 Task: Select a random emoji from nature.
Action: Mouse moved to (543, 157)
Screenshot: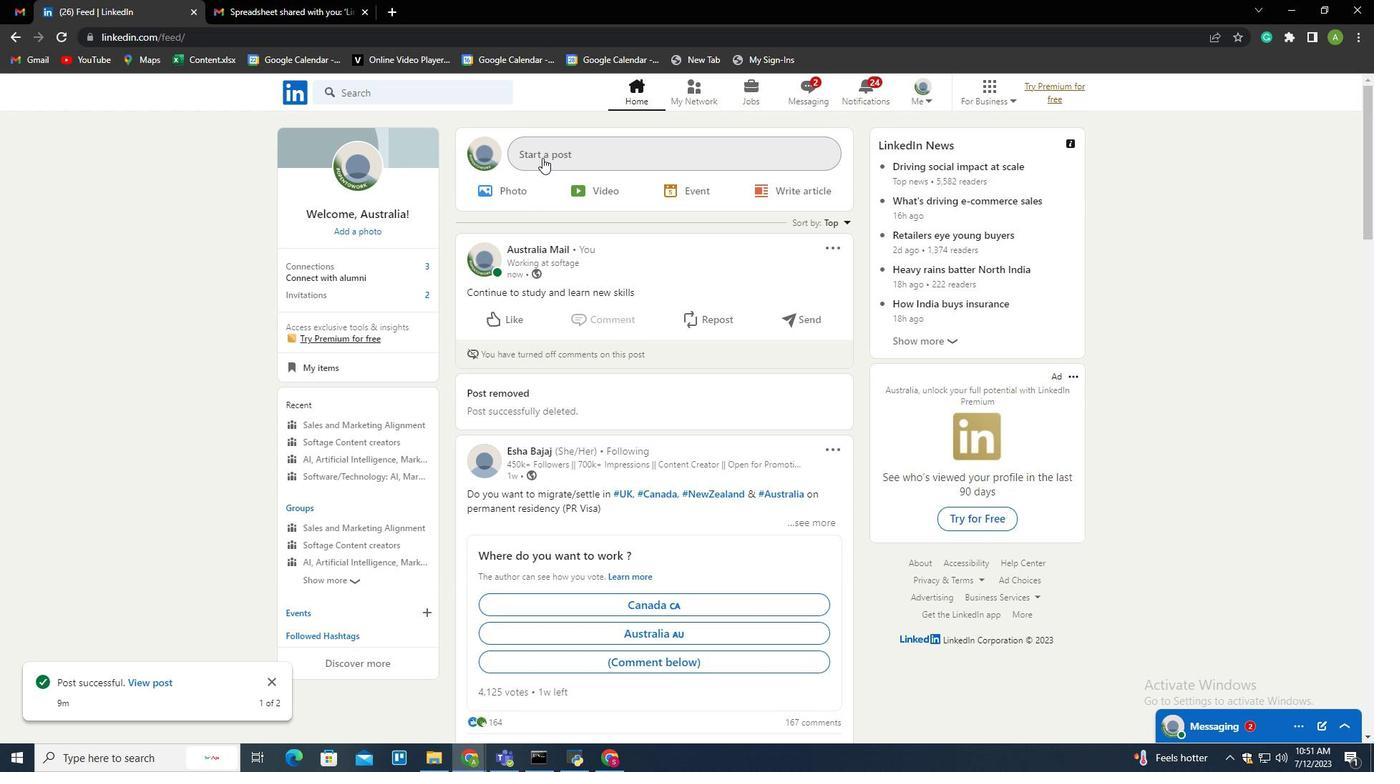 
Action: Mouse pressed left at (543, 157)
Screenshot: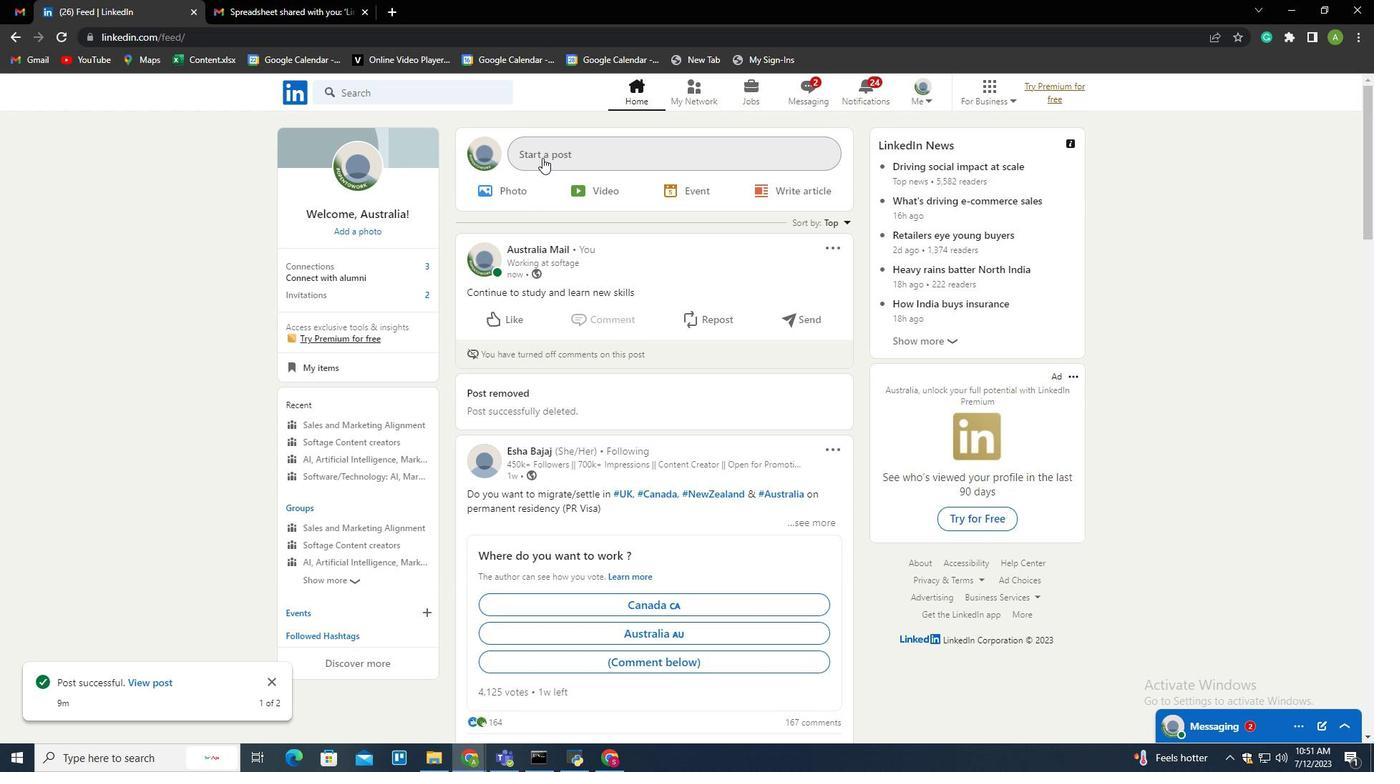 
Action: Mouse moved to (441, 375)
Screenshot: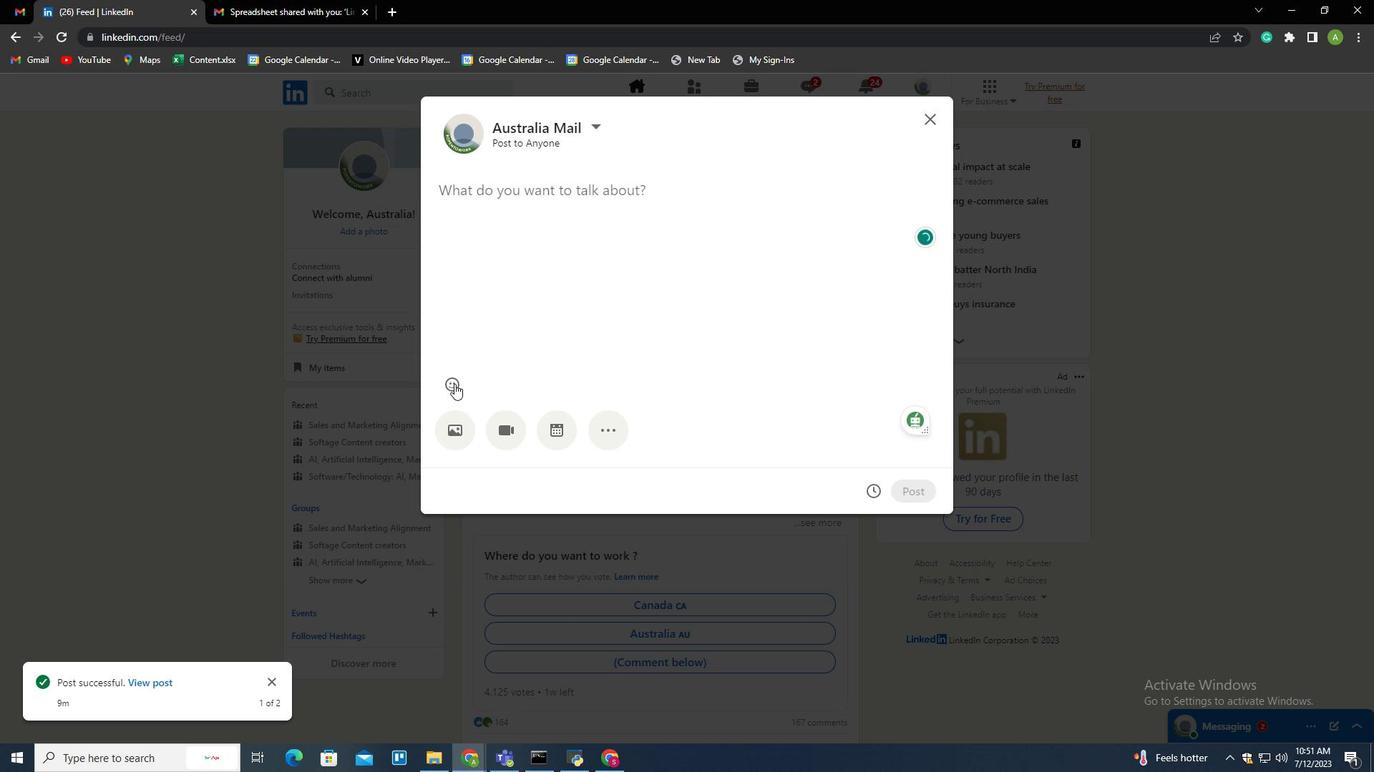 
Action: Mouse pressed left at (441, 375)
Screenshot: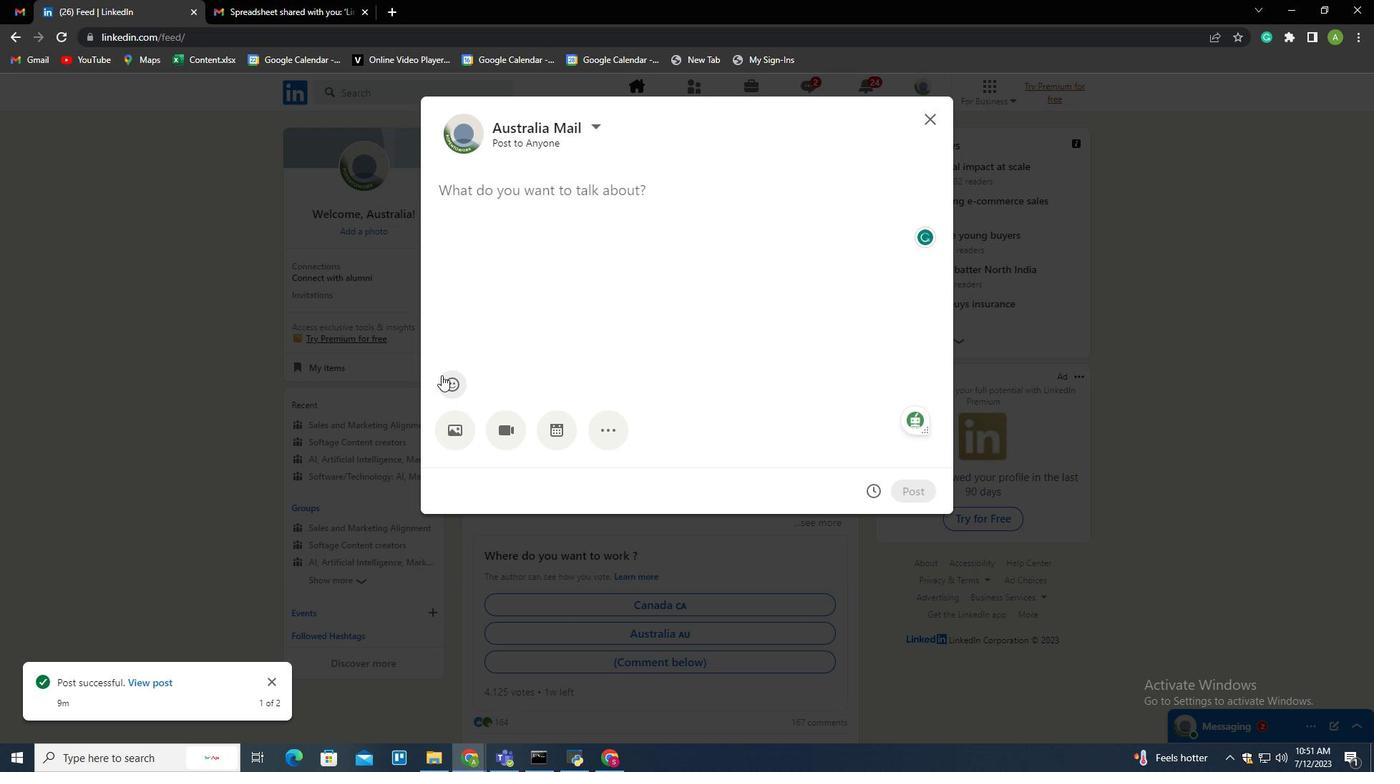 
Action: Mouse moved to (382, 460)
Screenshot: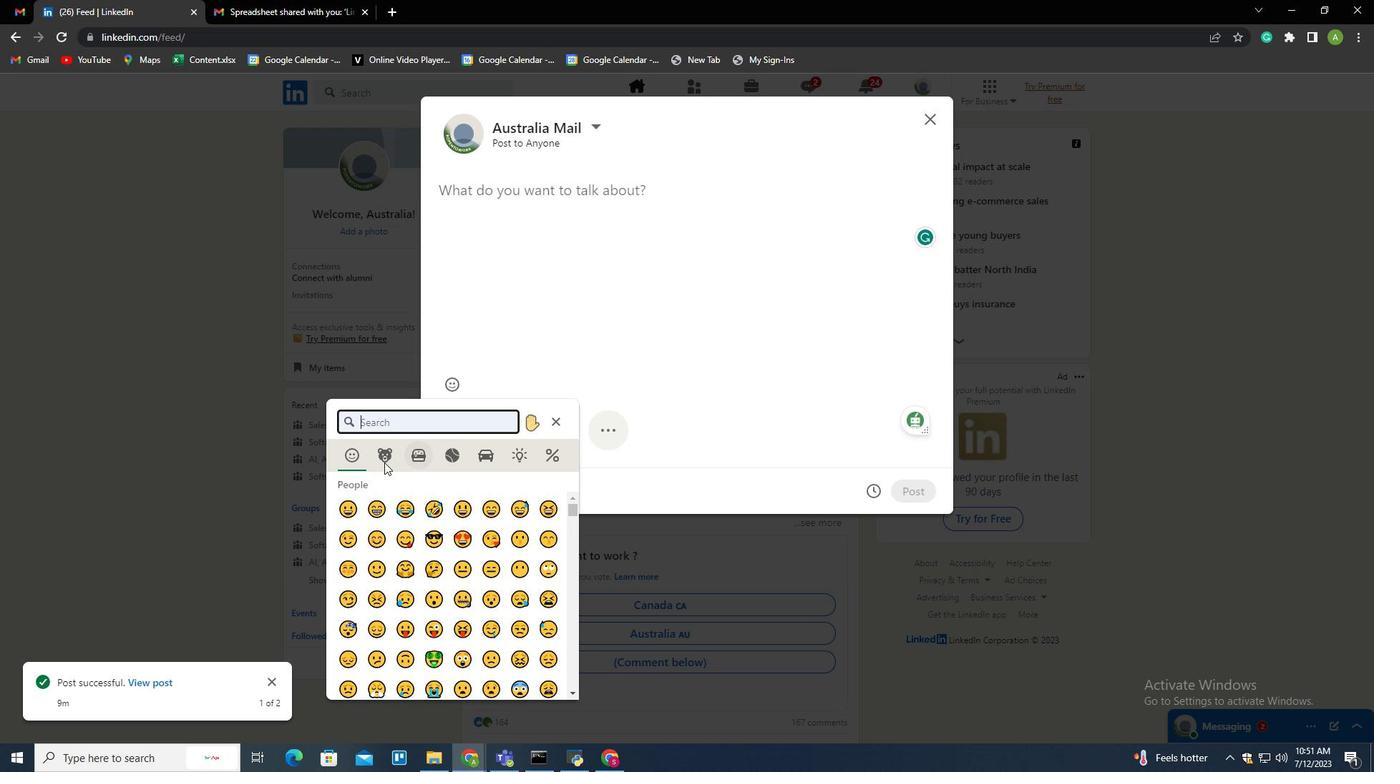 
Action: Mouse pressed left at (382, 460)
Screenshot: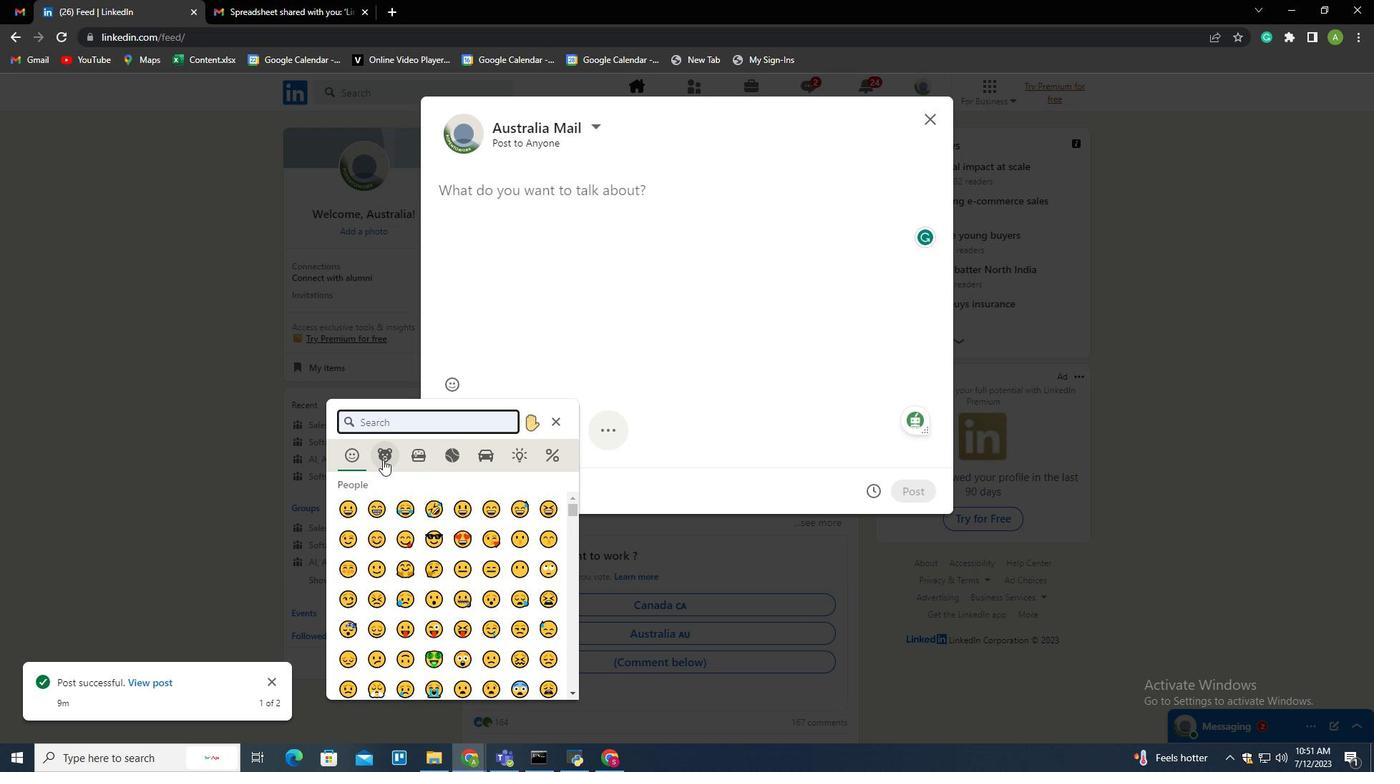 
Action: Mouse moved to (344, 509)
Screenshot: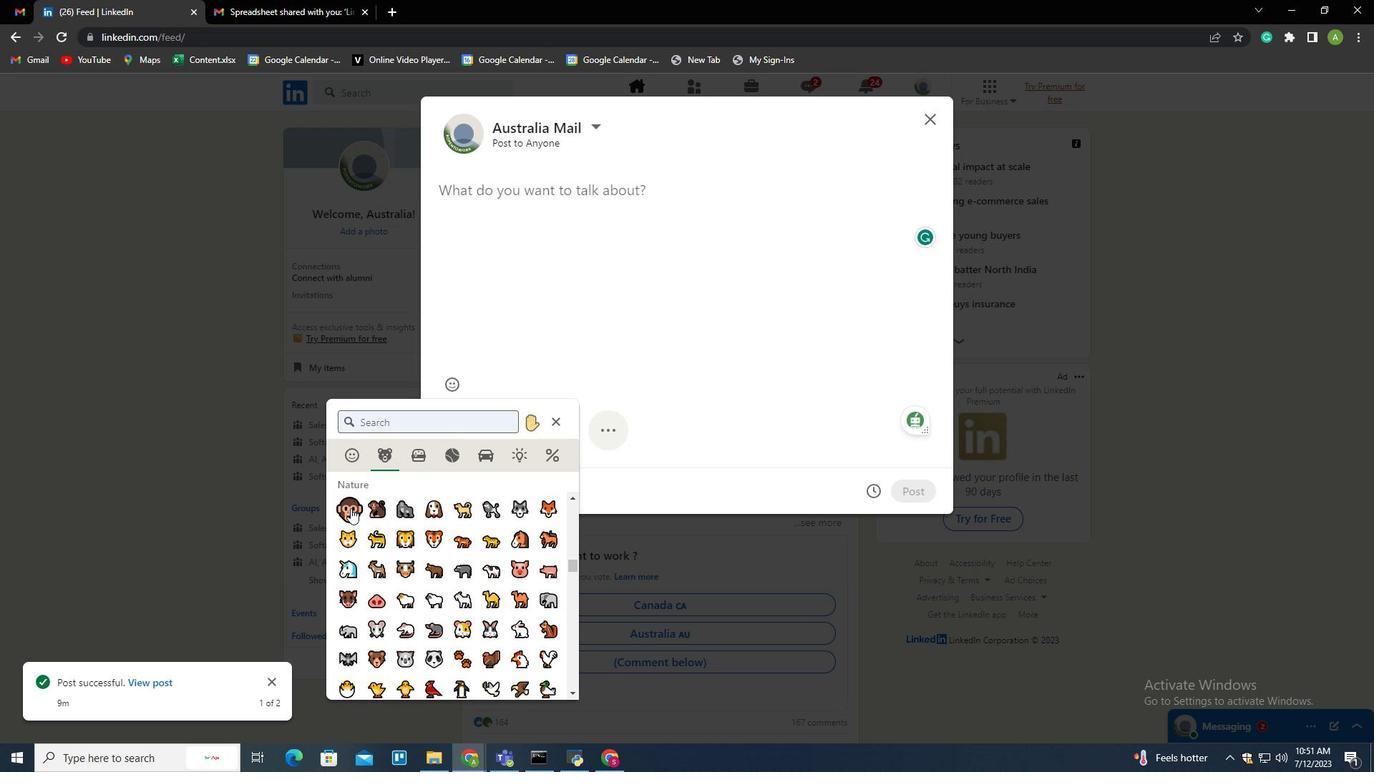 
Action: Mouse pressed left at (344, 509)
Screenshot: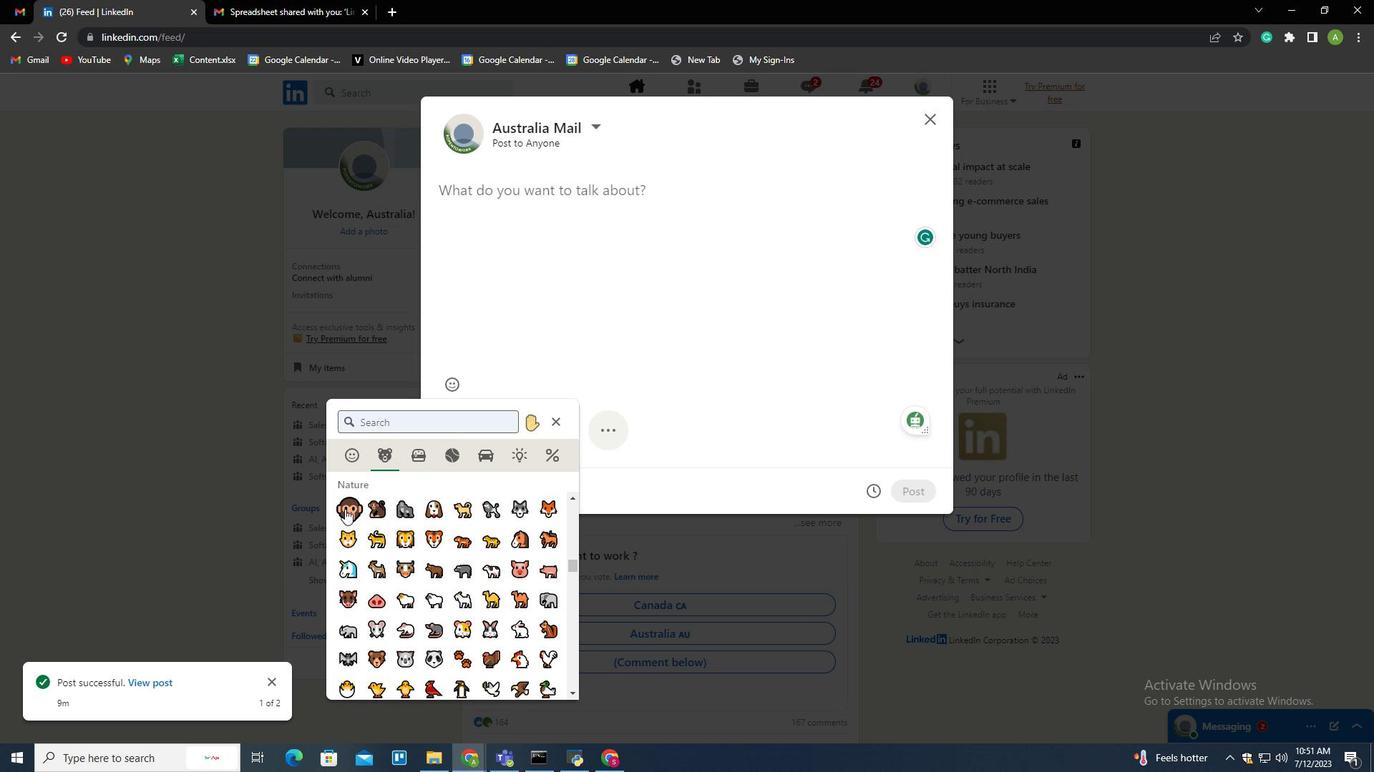 
Action: Mouse moved to (556, 316)
Screenshot: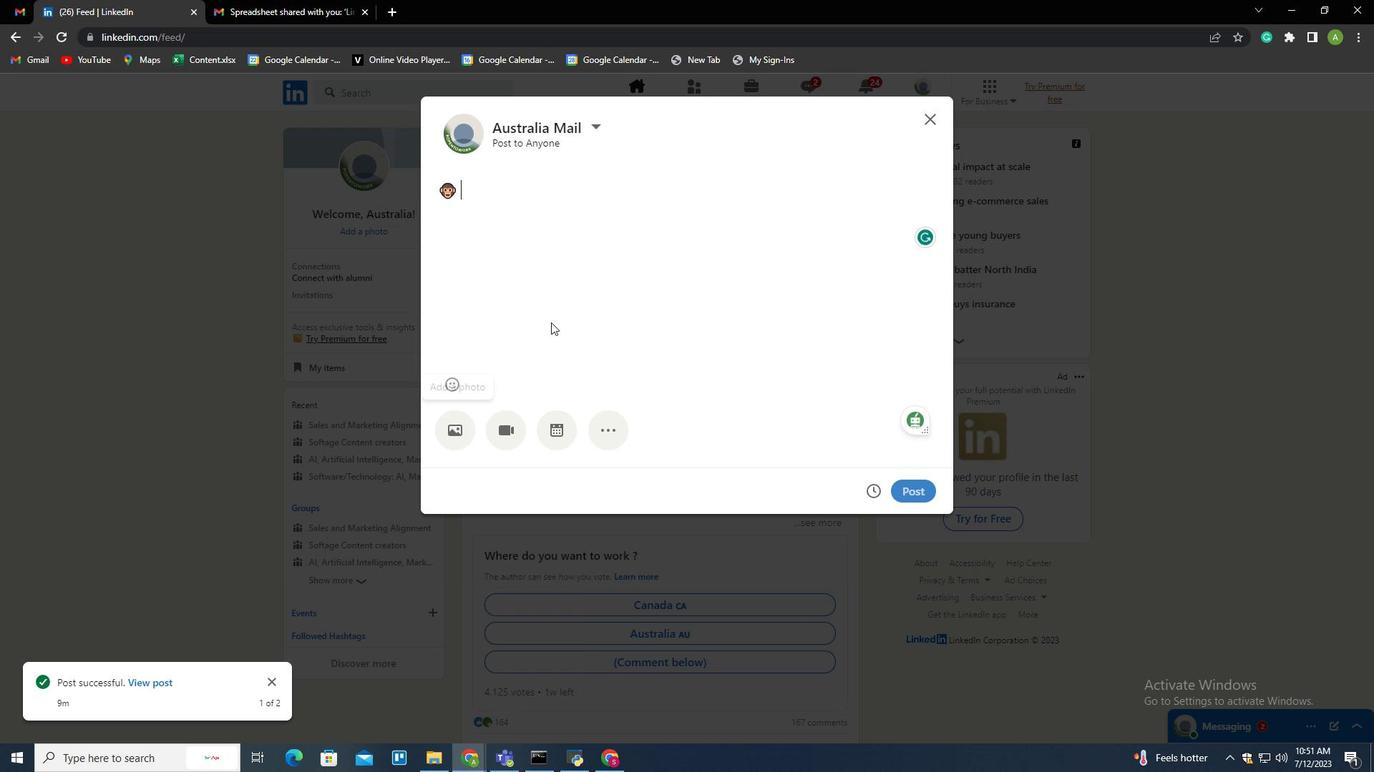 
